 Task: Add Walden Farms Pancake Syrup to the cart.
Action: Mouse moved to (718, 277)
Screenshot: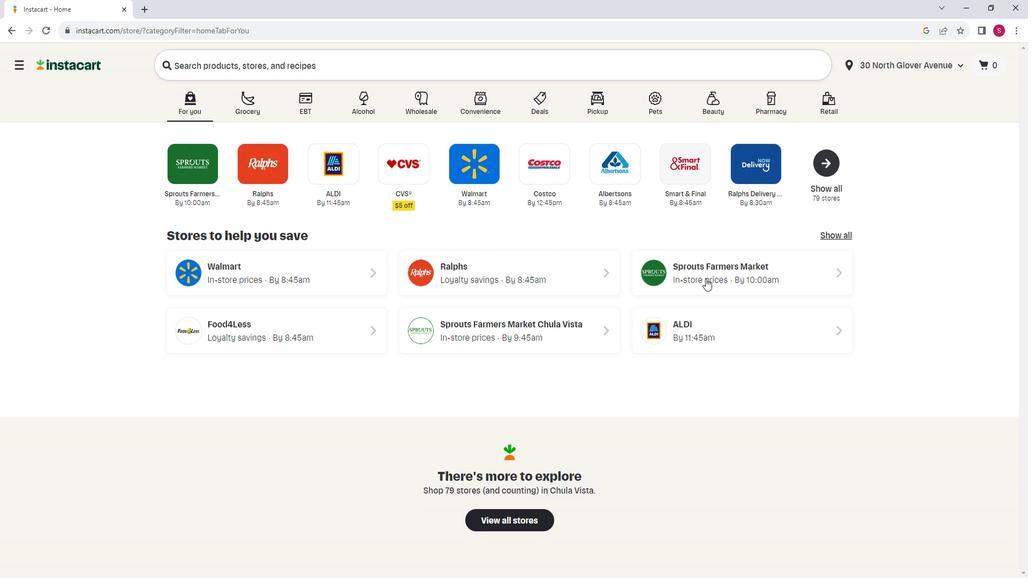 
Action: Mouse pressed left at (718, 277)
Screenshot: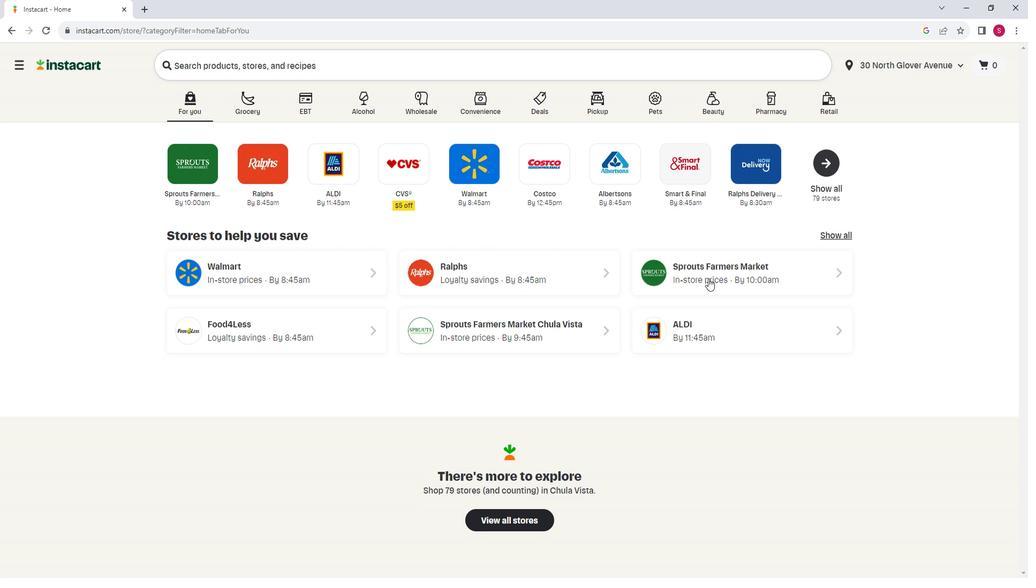 
Action: Mouse moved to (82, 275)
Screenshot: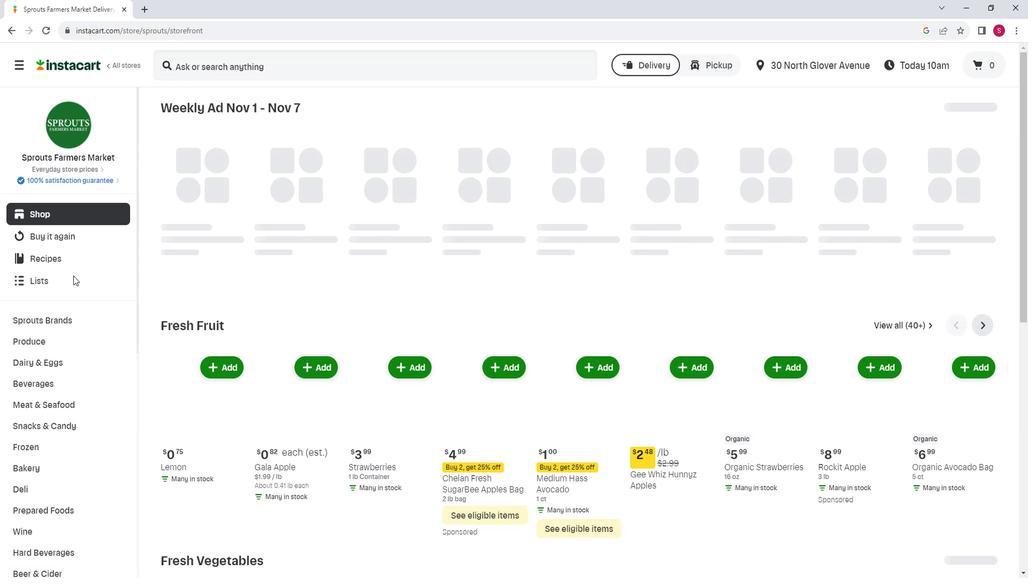 
Action: Mouse scrolled (82, 275) with delta (0, 0)
Screenshot: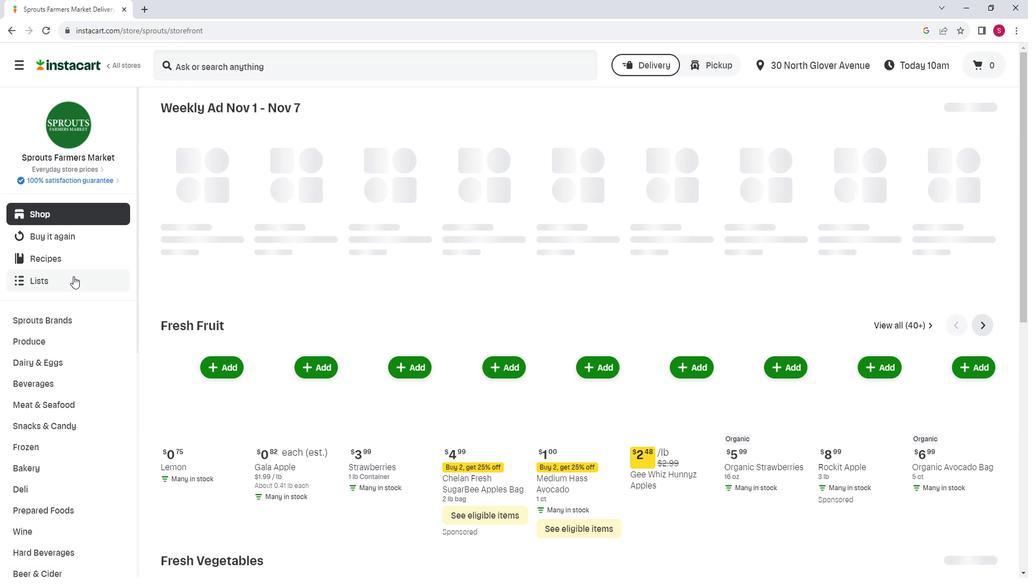 
Action: Mouse scrolled (82, 275) with delta (0, 0)
Screenshot: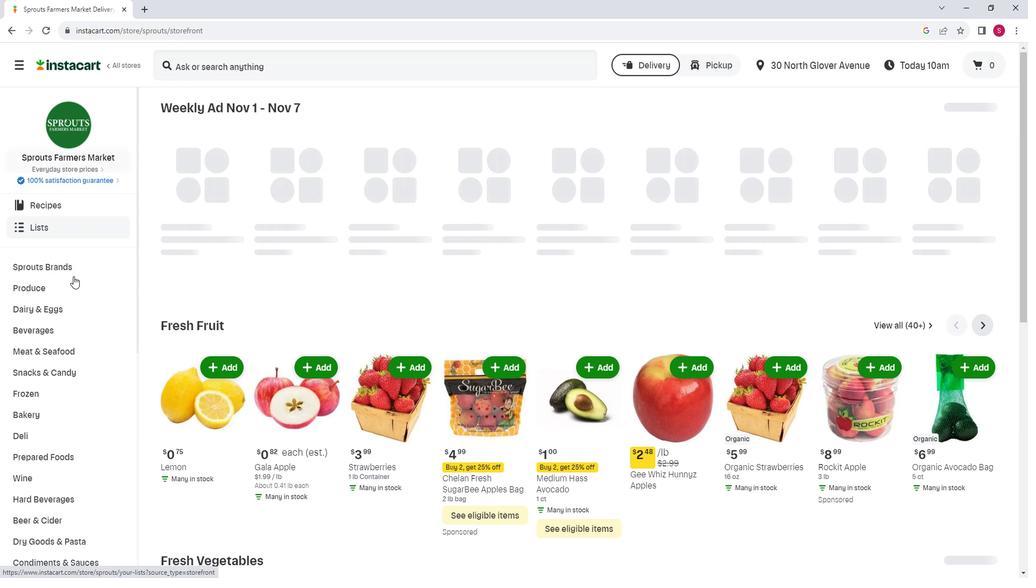 
Action: Mouse moved to (51, 543)
Screenshot: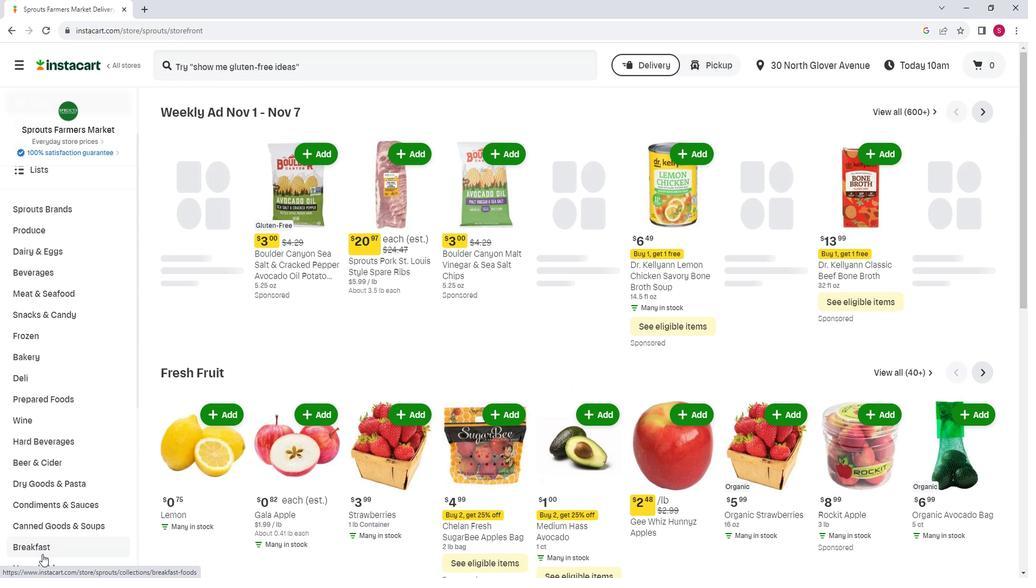 
Action: Mouse pressed left at (51, 543)
Screenshot: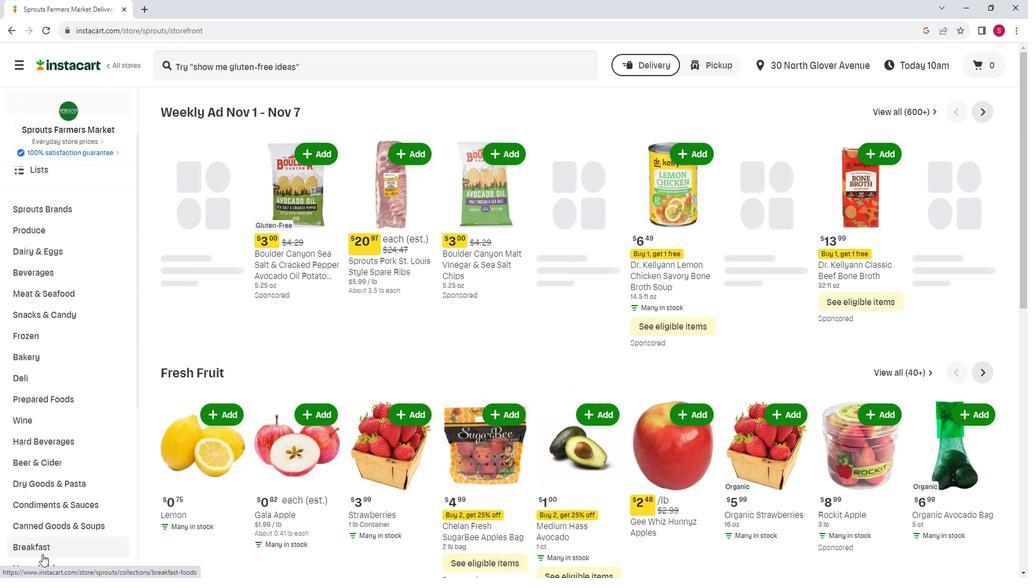 
Action: Mouse moved to (608, 144)
Screenshot: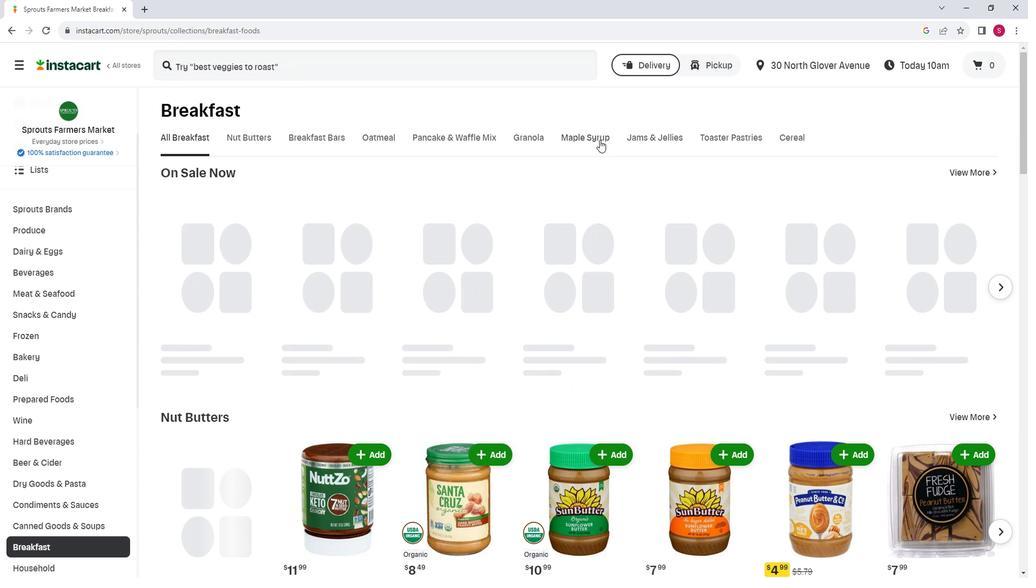 
Action: Mouse pressed left at (608, 144)
Screenshot: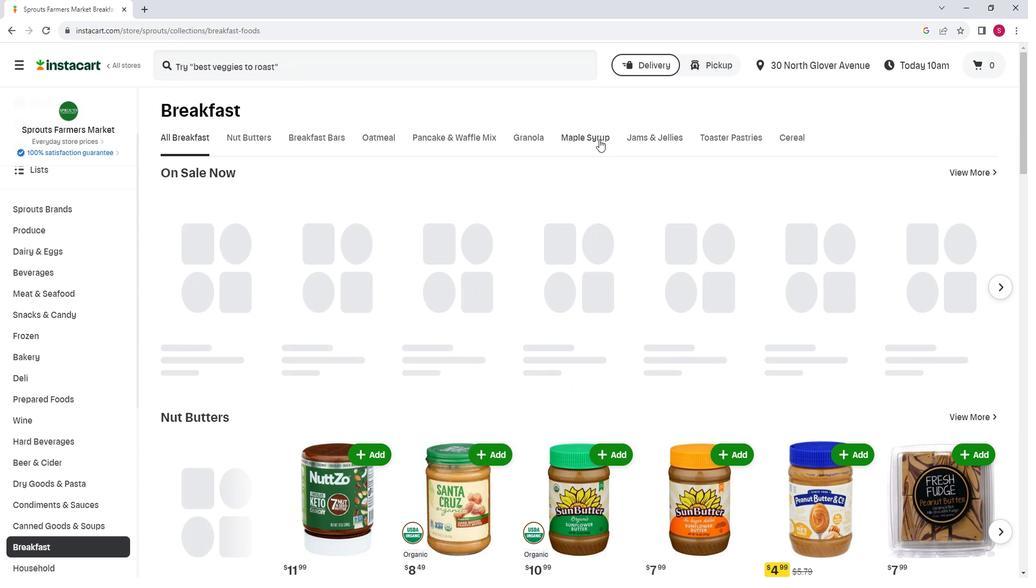 
Action: Mouse moved to (451, 189)
Screenshot: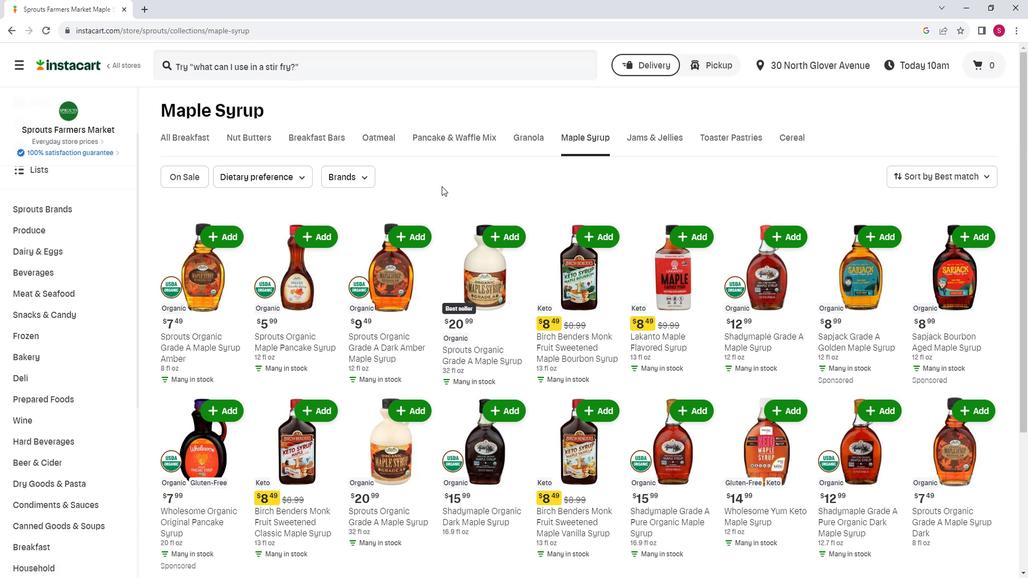 
Action: Mouse scrolled (451, 188) with delta (0, 0)
Screenshot: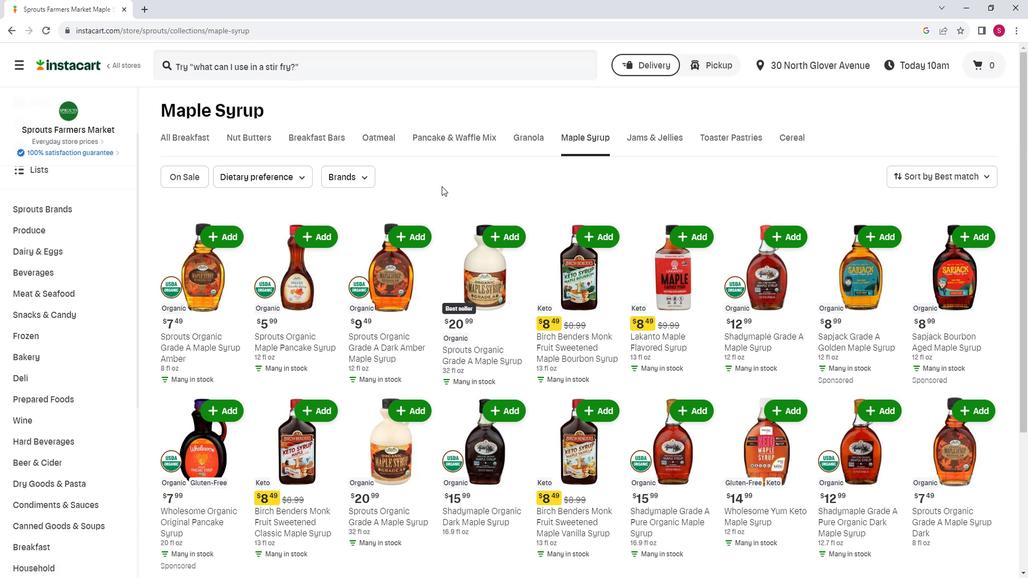 
Action: Mouse moved to (472, 220)
Screenshot: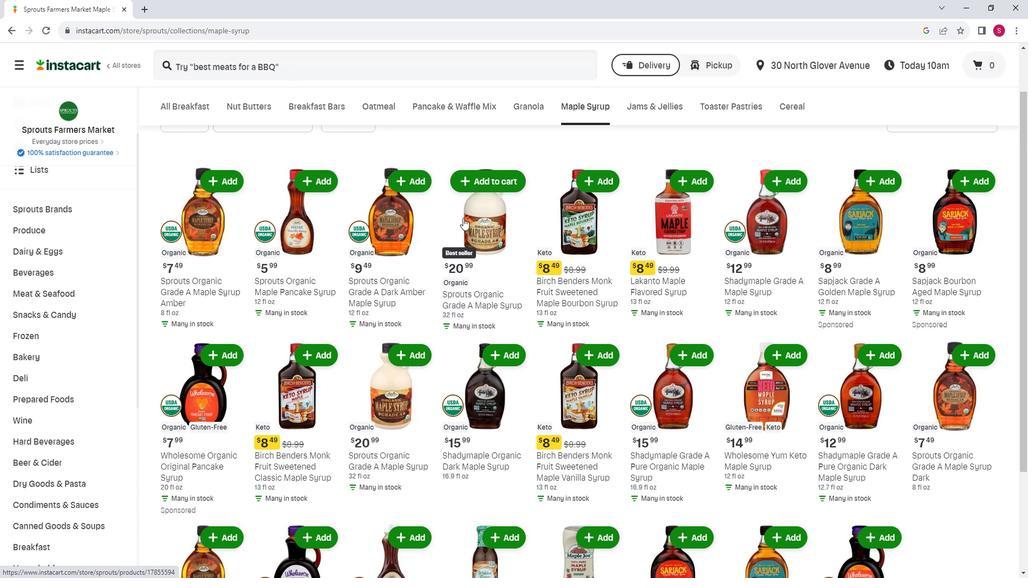 
Action: Mouse scrolled (472, 220) with delta (0, 0)
Screenshot: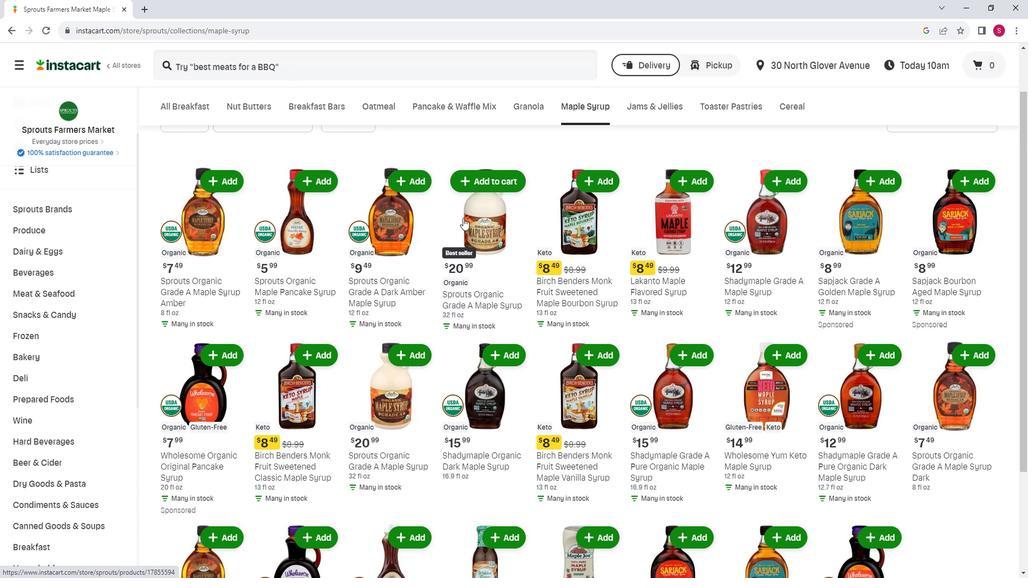 
Action: Mouse moved to (464, 236)
Screenshot: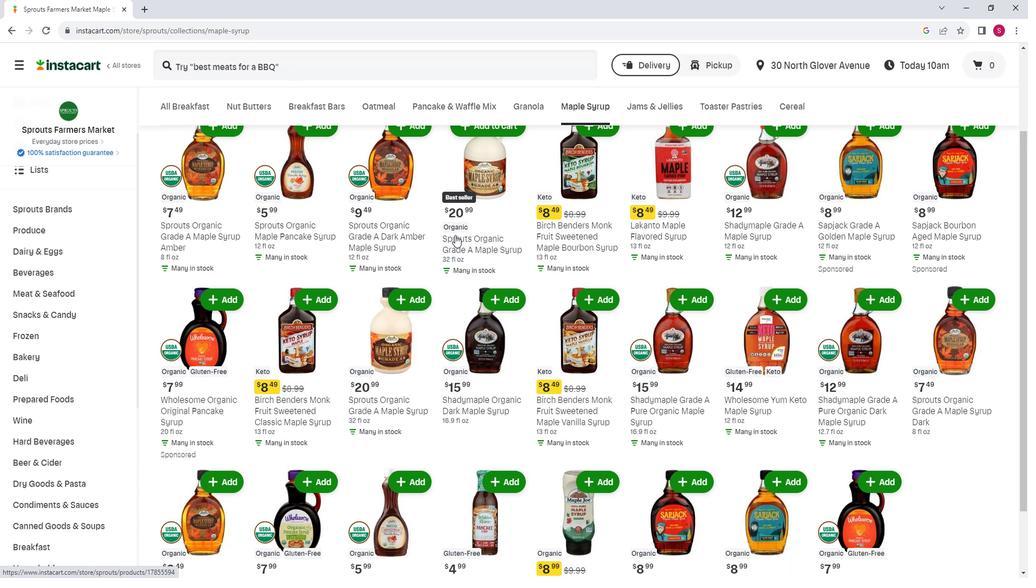 
Action: Mouse scrolled (464, 235) with delta (0, 0)
Screenshot: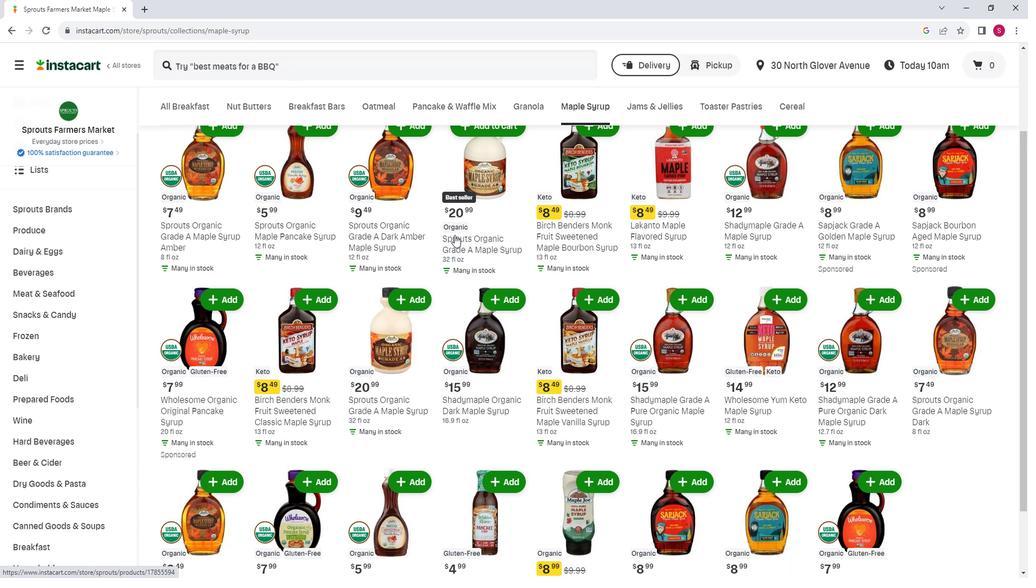 
Action: Mouse scrolled (464, 235) with delta (0, 0)
Screenshot: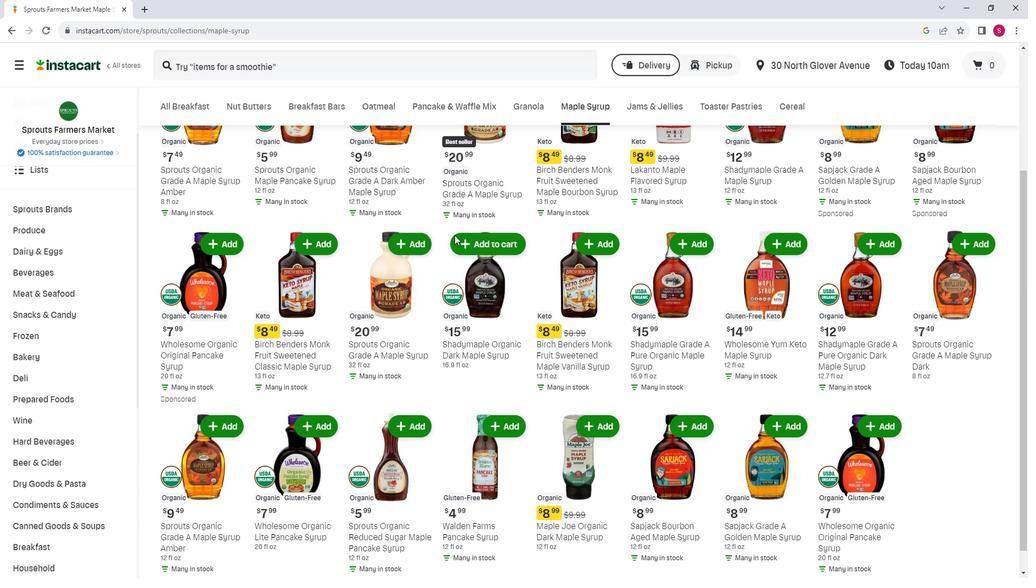
Action: Mouse moved to (496, 396)
Screenshot: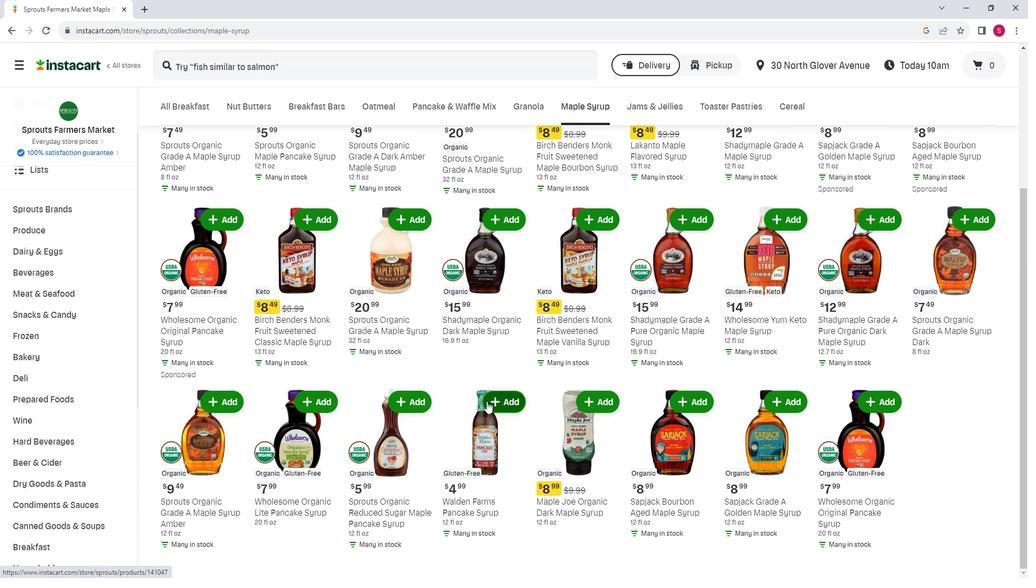 
Action: Mouse pressed left at (496, 396)
Screenshot: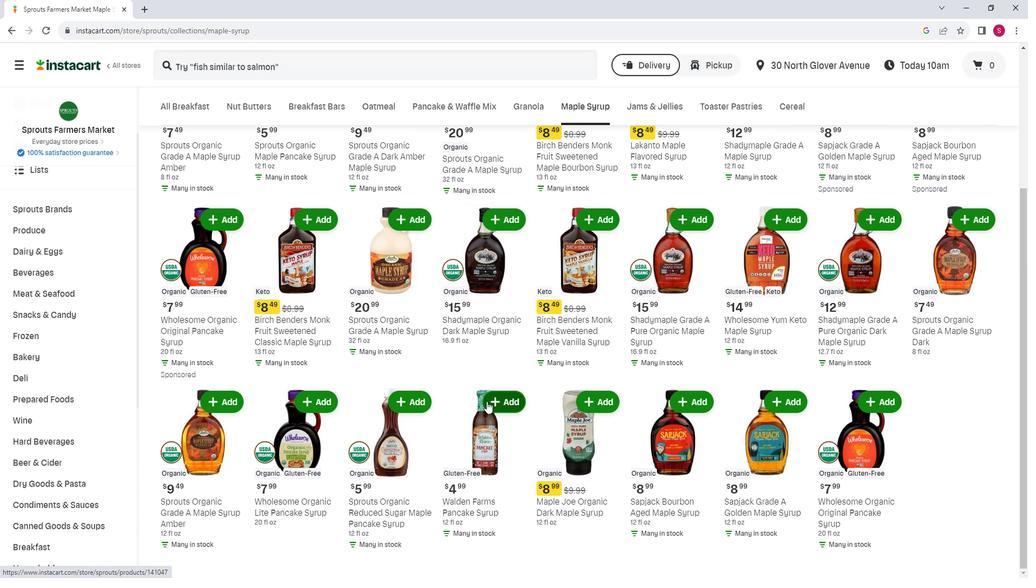 
Action: Mouse moved to (476, 359)
Screenshot: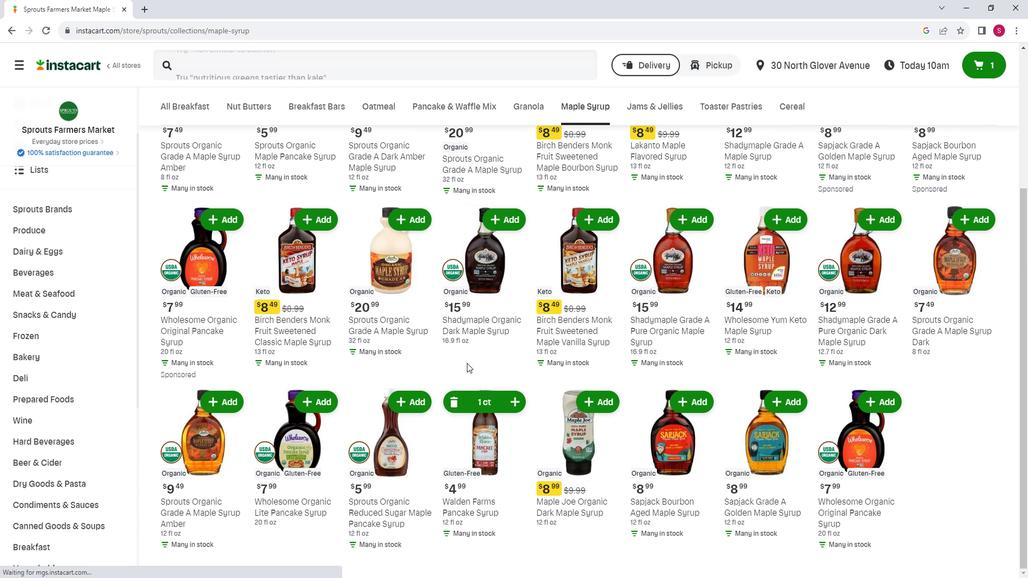 
